 Task: Change  the formatting of the data to Which is Less than 10, In conditional formating, put the option 'Light Red Fill with Drak Red Text. 'In the sheet  Attendance Tracking Spreadsheetbook
Action: Mouse moved to (165, 75)
Screenshot: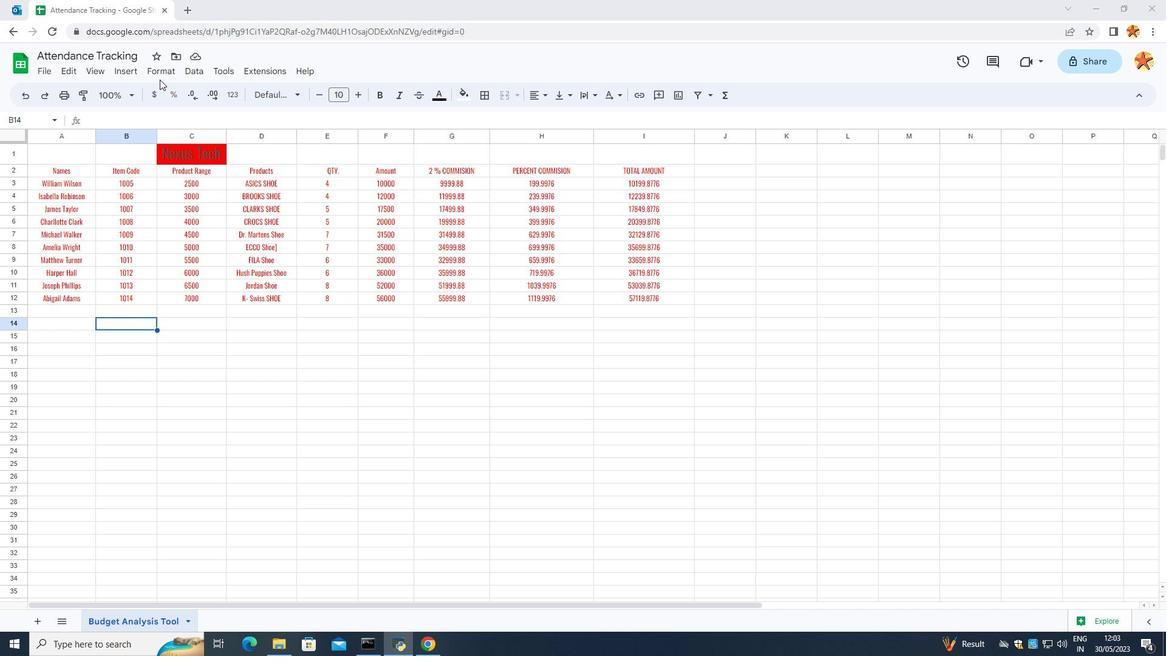 
Action: Mouse pressed left at (165, 75)
Screenshot: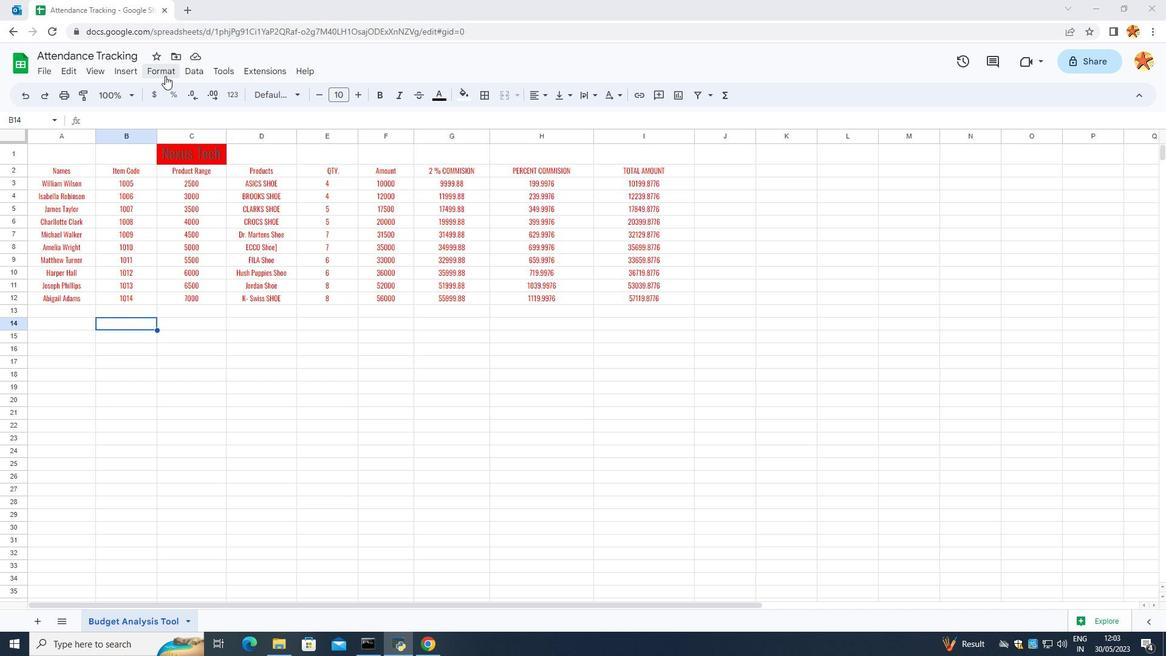 
Action: Mouse moved to (169, 274)
Screenshot: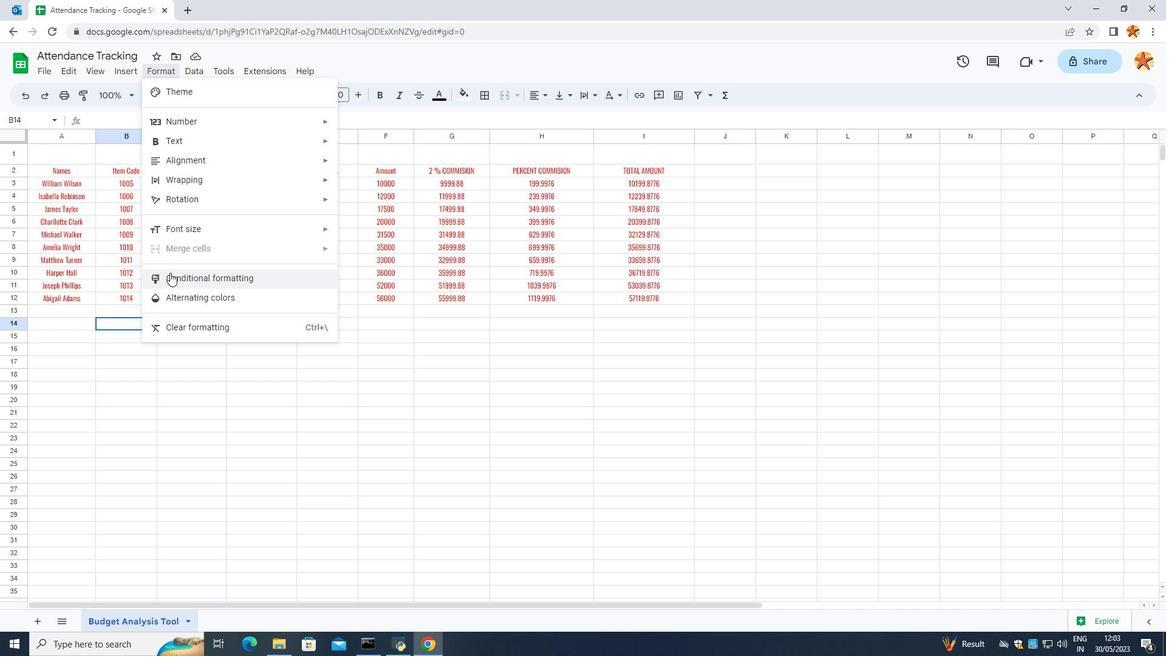 
Action: Mouse pressed left at (169, 274)
Screenshot: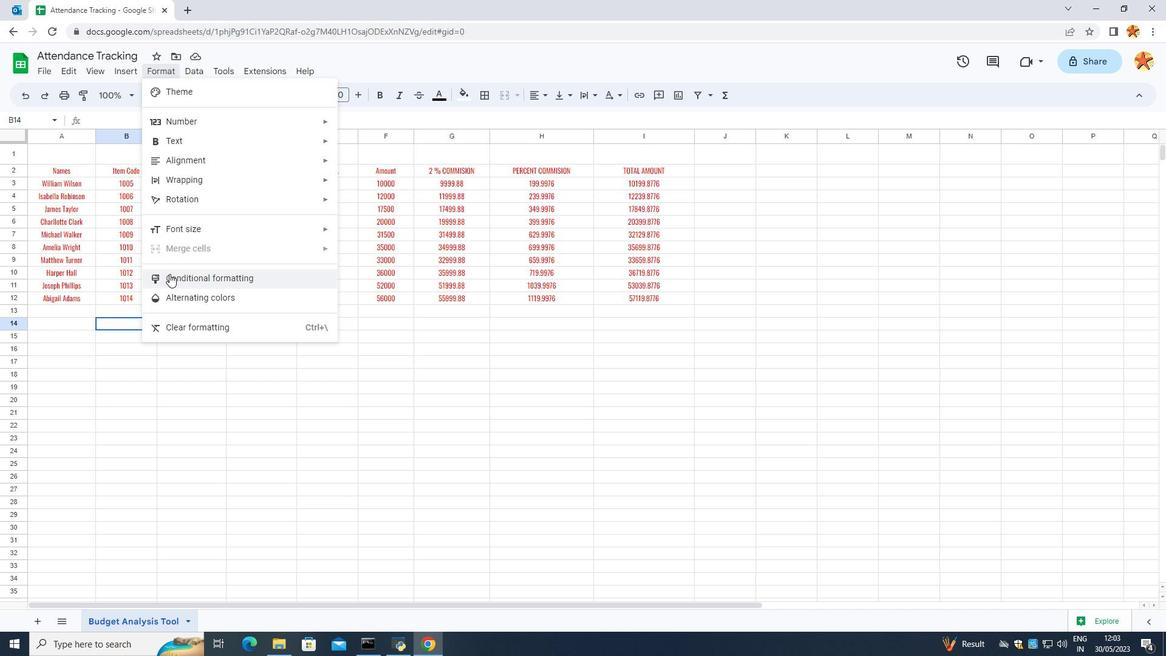 
Action: Mouse moved to (57, 167)
Screenshot: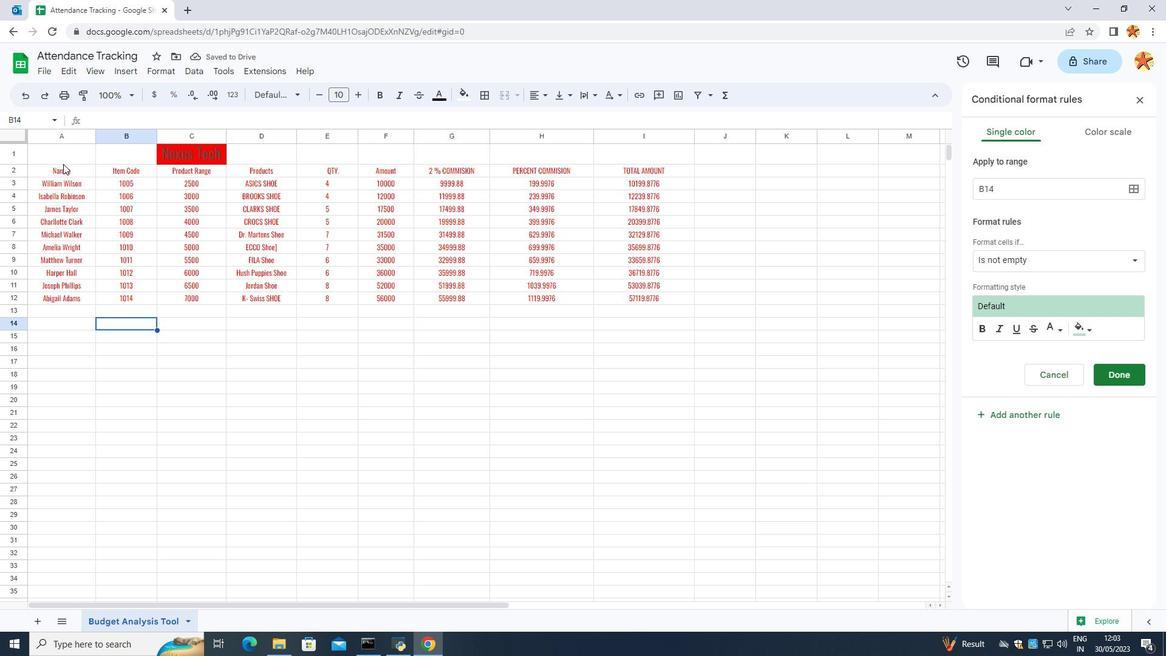 
Action: Mouse pressed left at (57, 167)
Screenshot: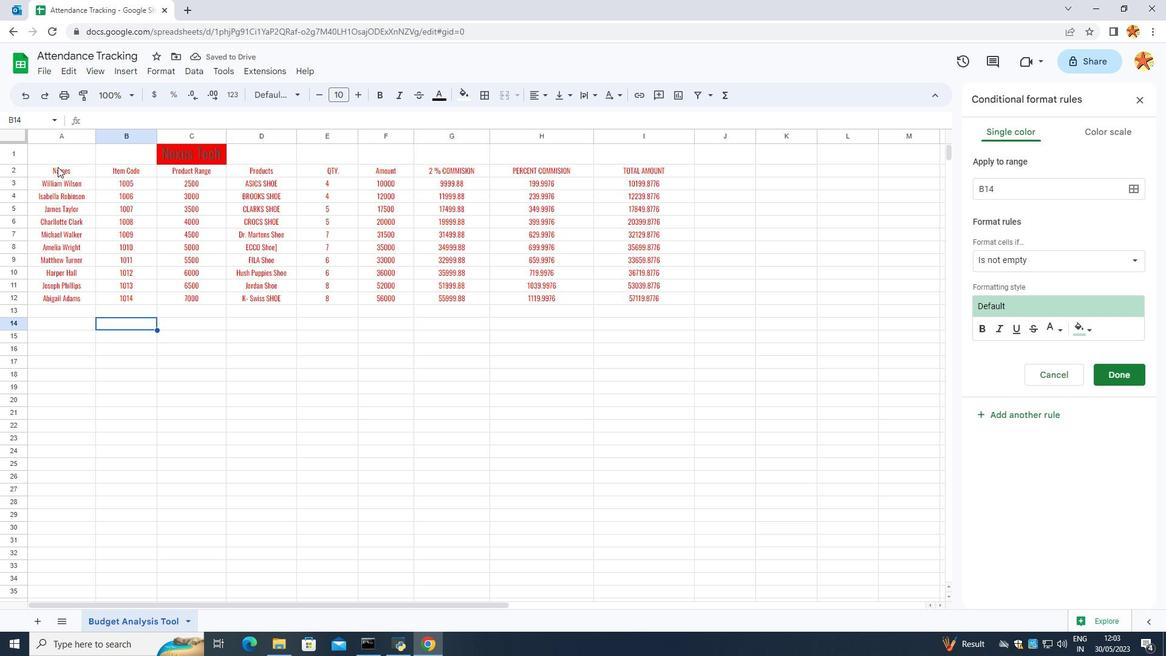 
Action: Mouse moved to (995, 260)
Screenshot: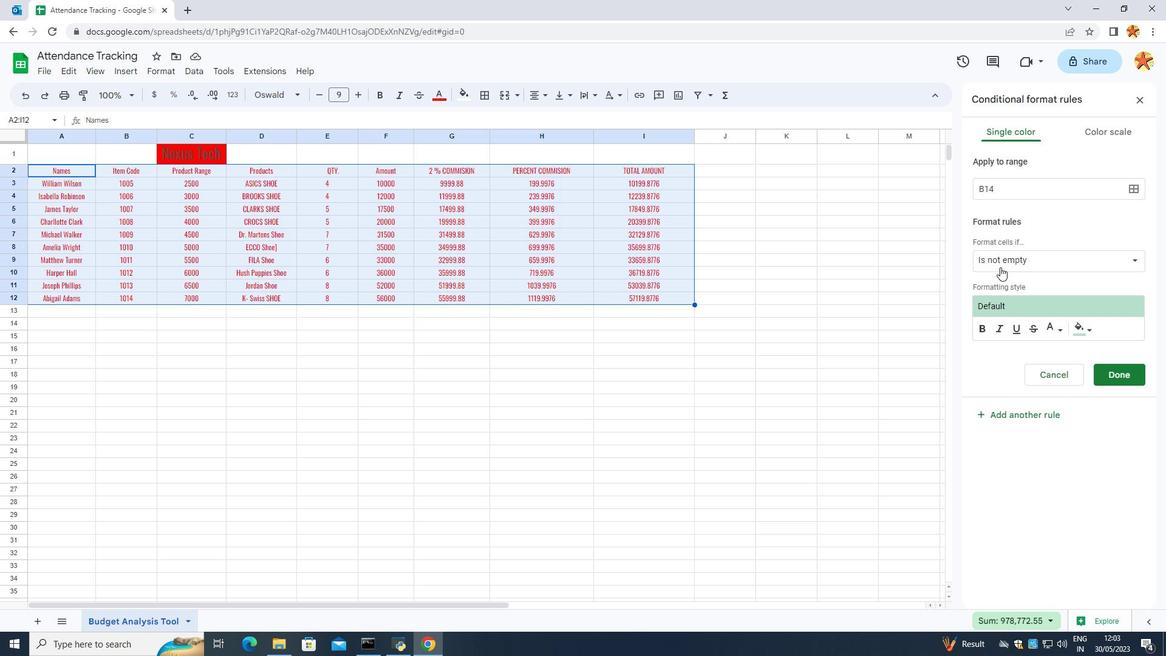 
Action: Mouse pressed left at (995, 260)
Screenshot: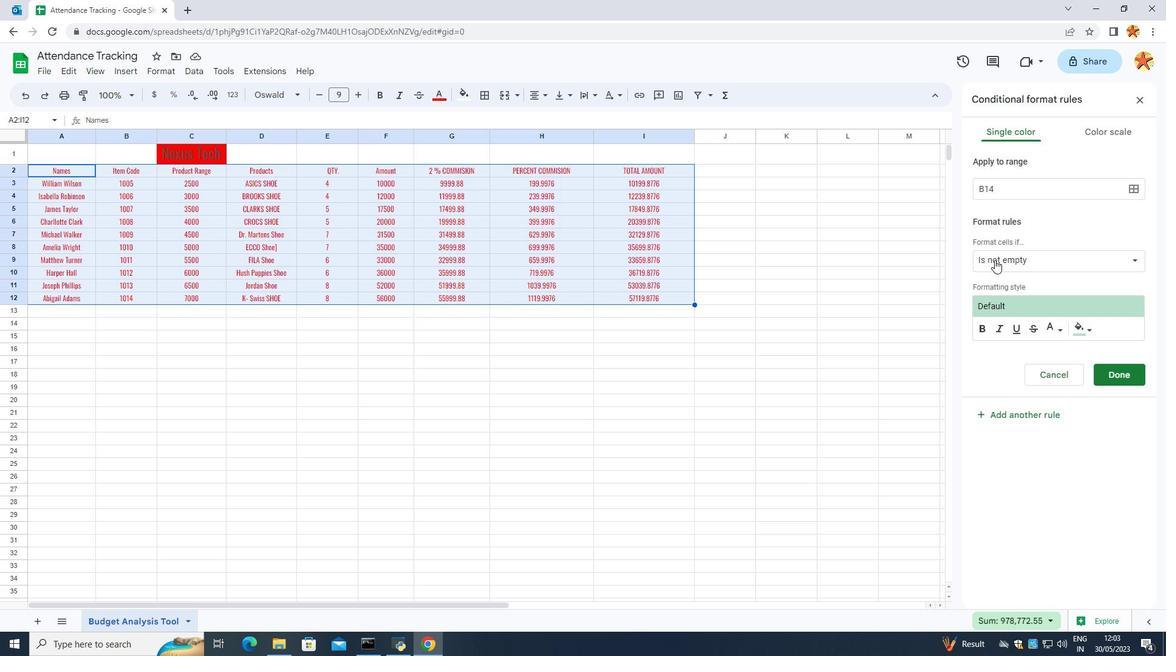 
Action: Mouse moved to (1144, 102)
Screenshot: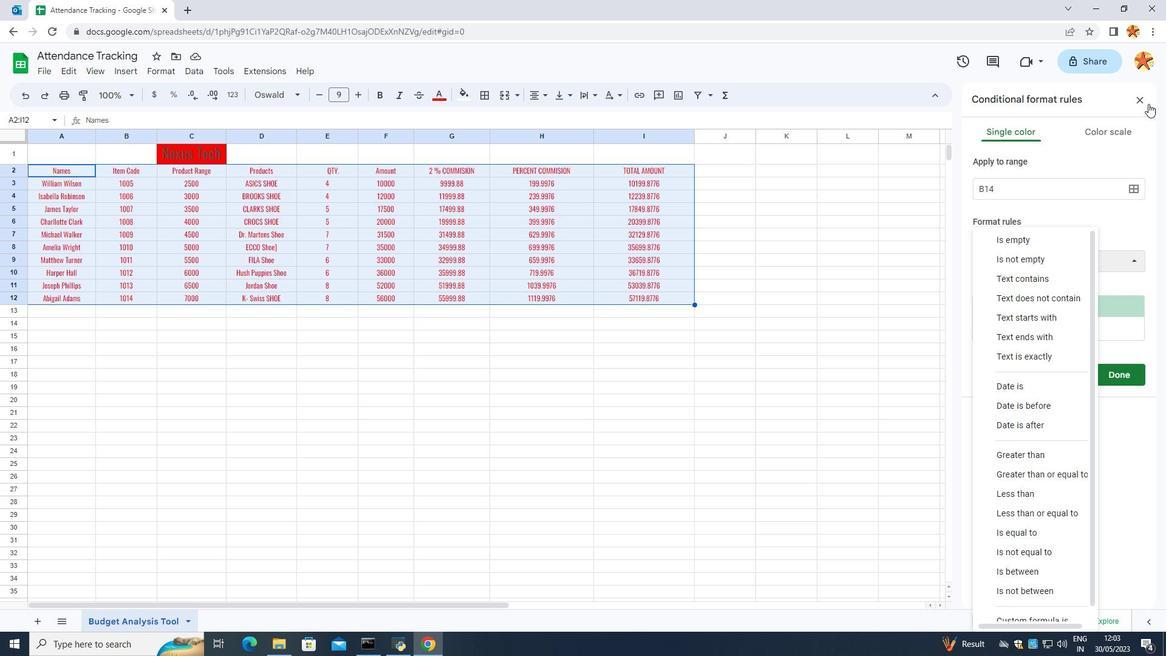 
Action: Mouse pressed left at (1144, 102)
Screenshot: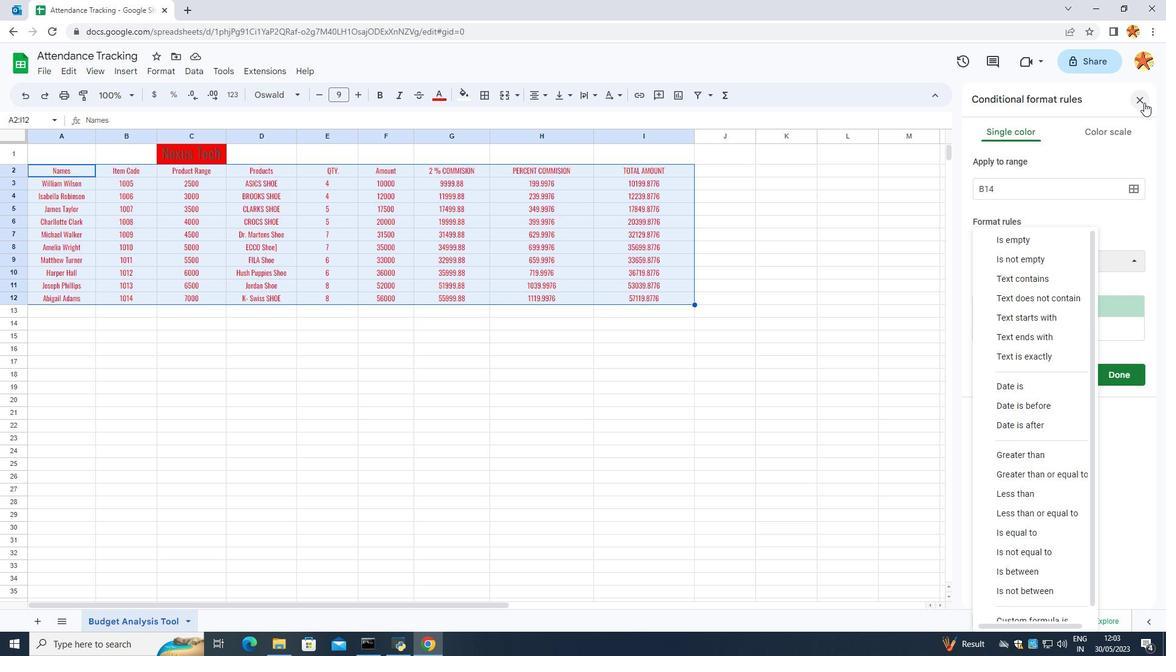 
Action: Mouse moved to (147, 66)
Screenshot: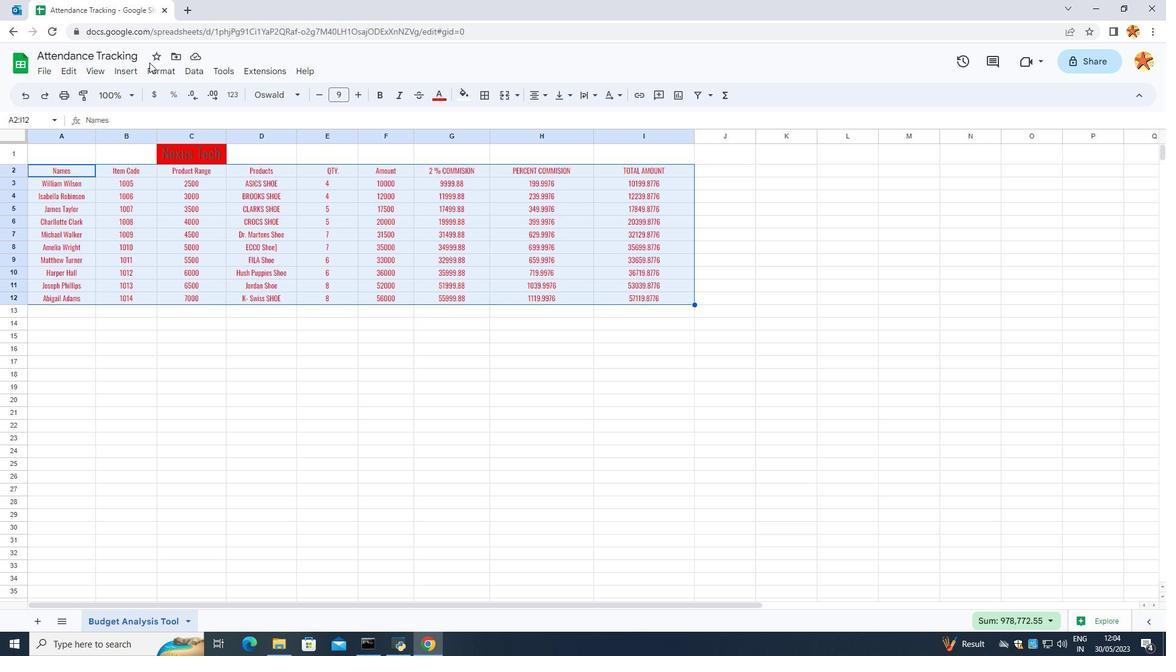 
Action: Mouse pressed left at (147, 66)
Screenshot: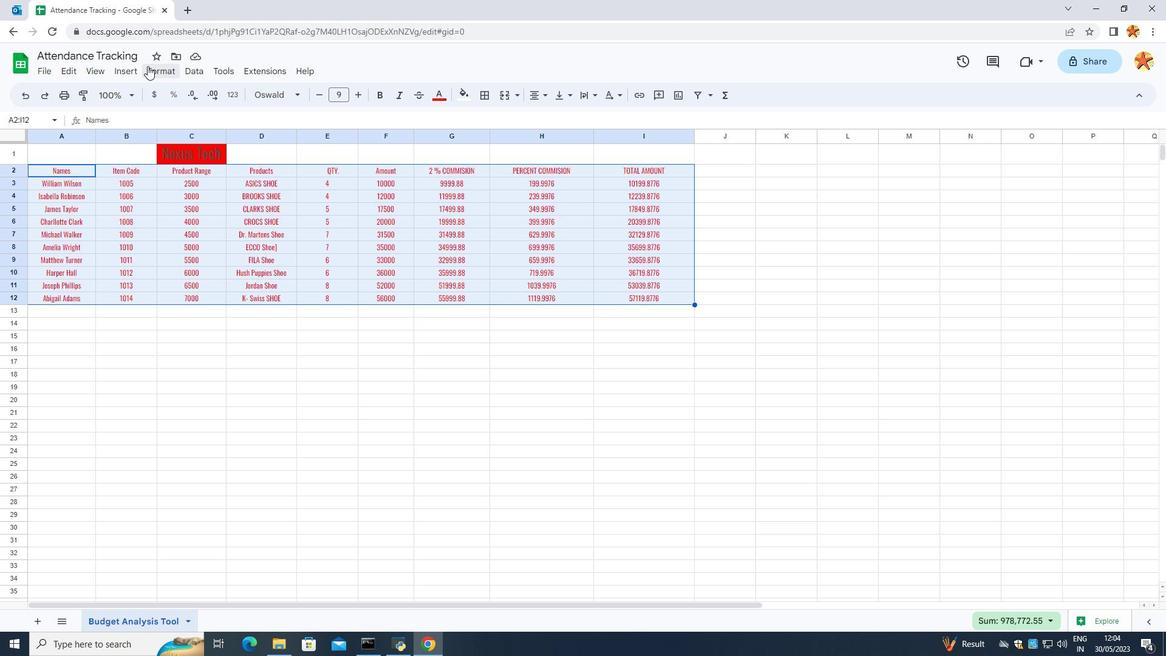 
Action: Mouse moved to (165, 277)
Screenshot: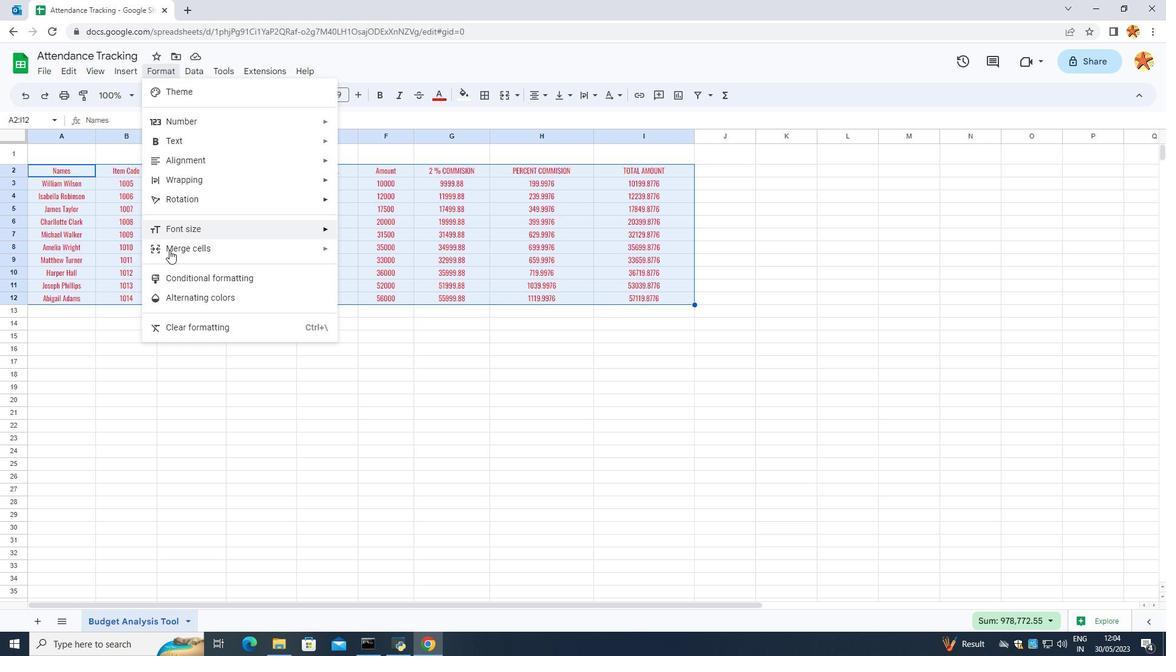 
Action: Mouse pressed left at (165, 277)
Screenshot: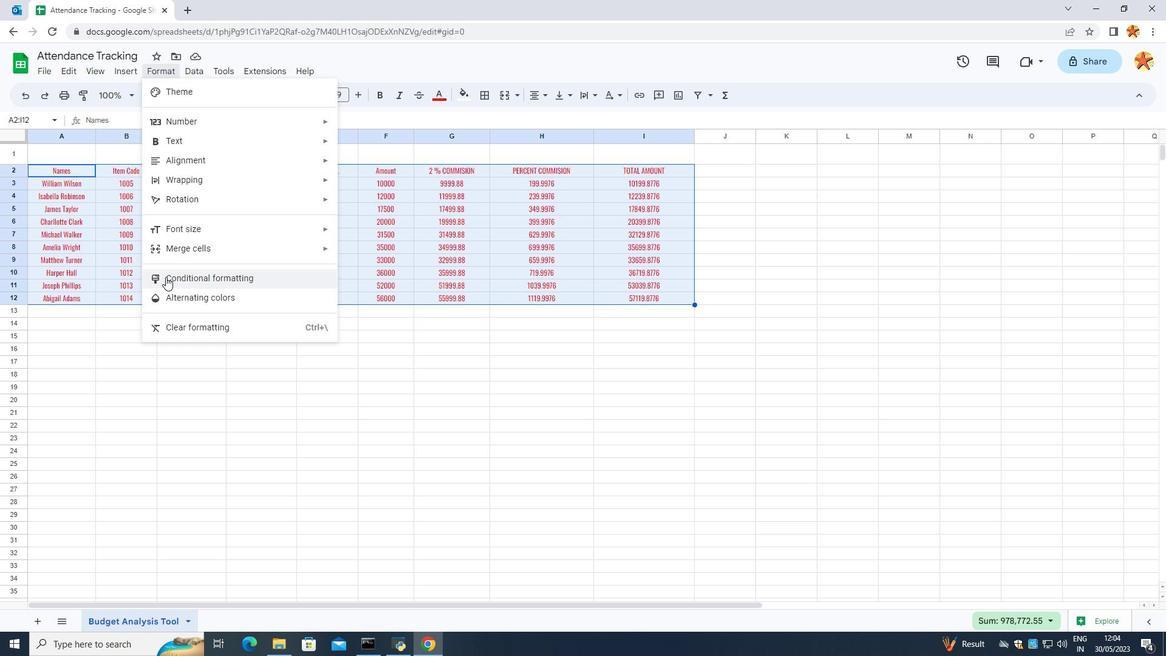 
Action: Mouse moved to (1004, 265)
Screenshot: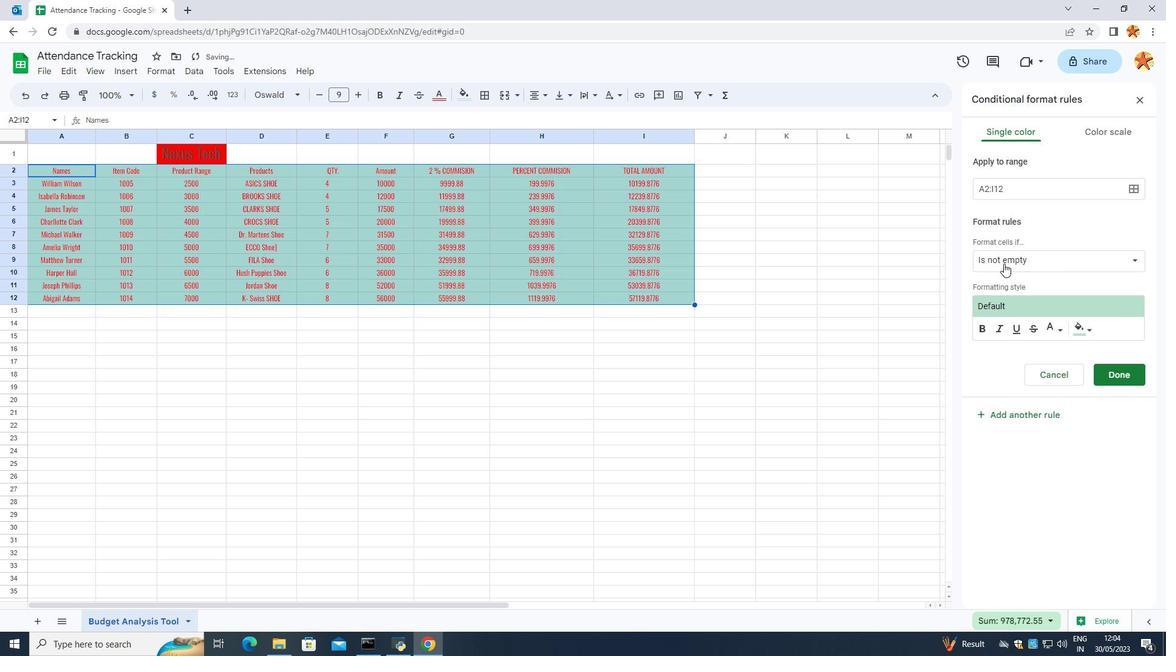 
Action: Mouse pressed left at (1004, 265)
Screenshot: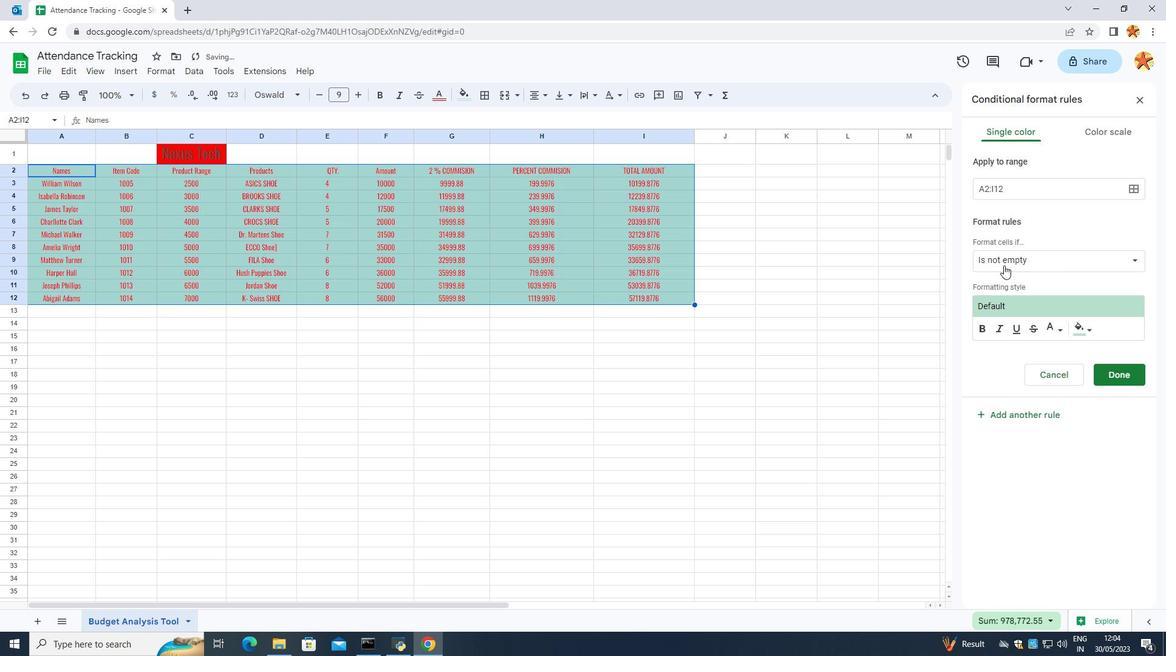 
Action: Mouse moved to (1001, 495)
Screenshot: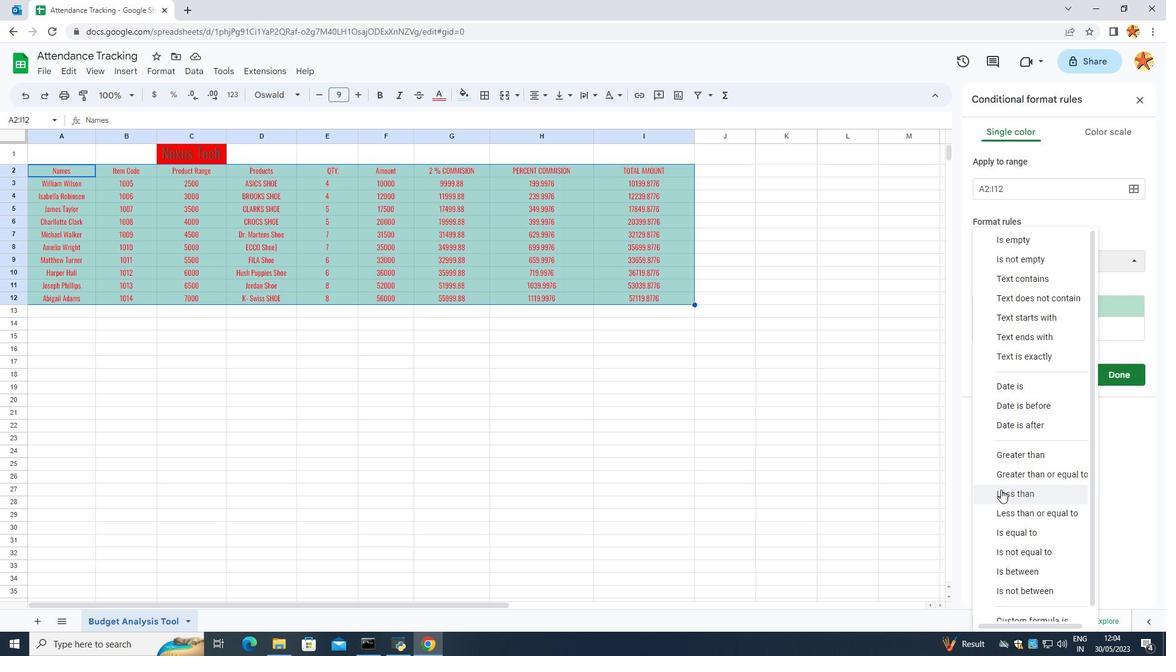 
Action: Mouse pressed left at (1001, 495)
Screenshot: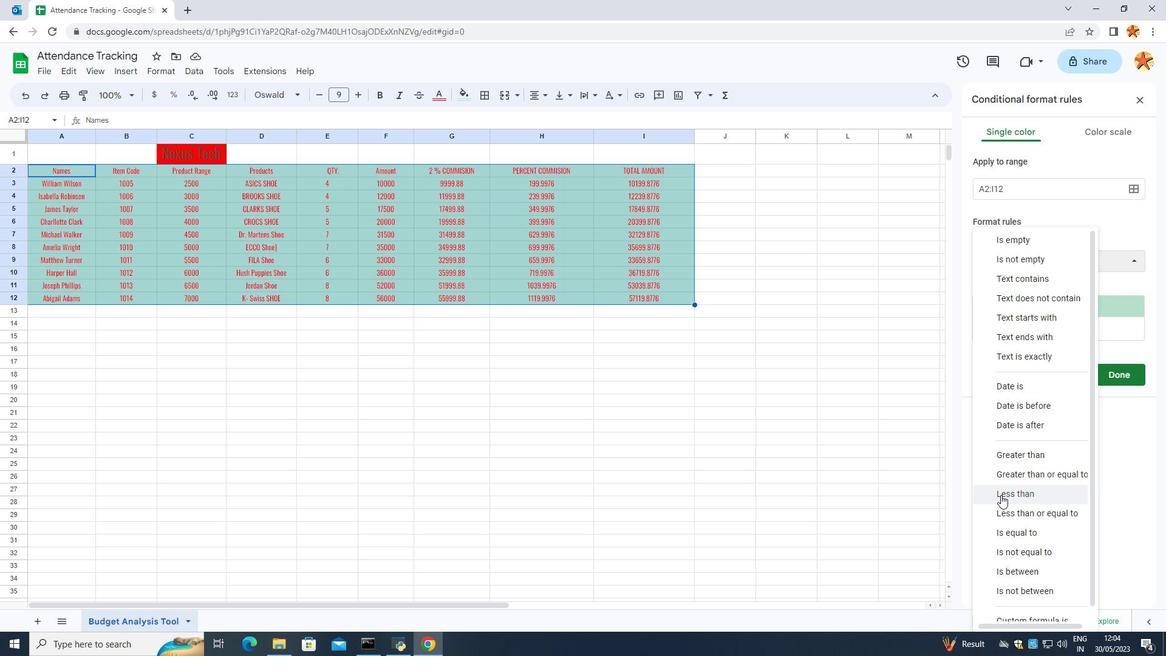 
Action: Mouse moved to (1013, 305)
Screenshot: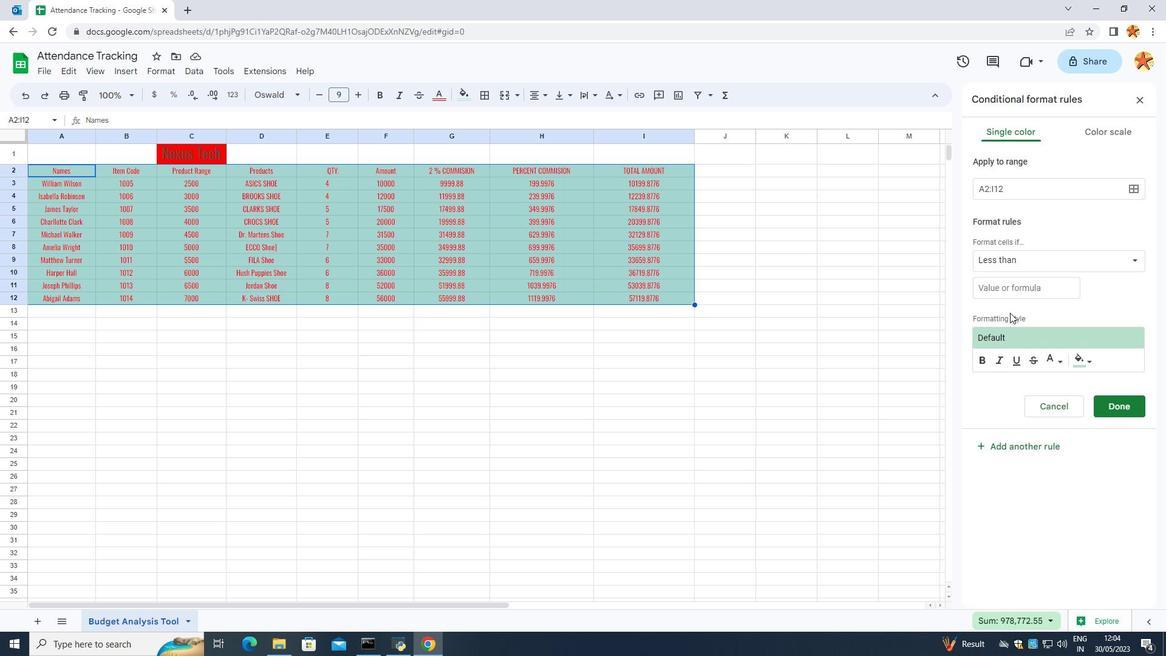 
Action: Mouse pressed left at (1013, 305)
Screenshot: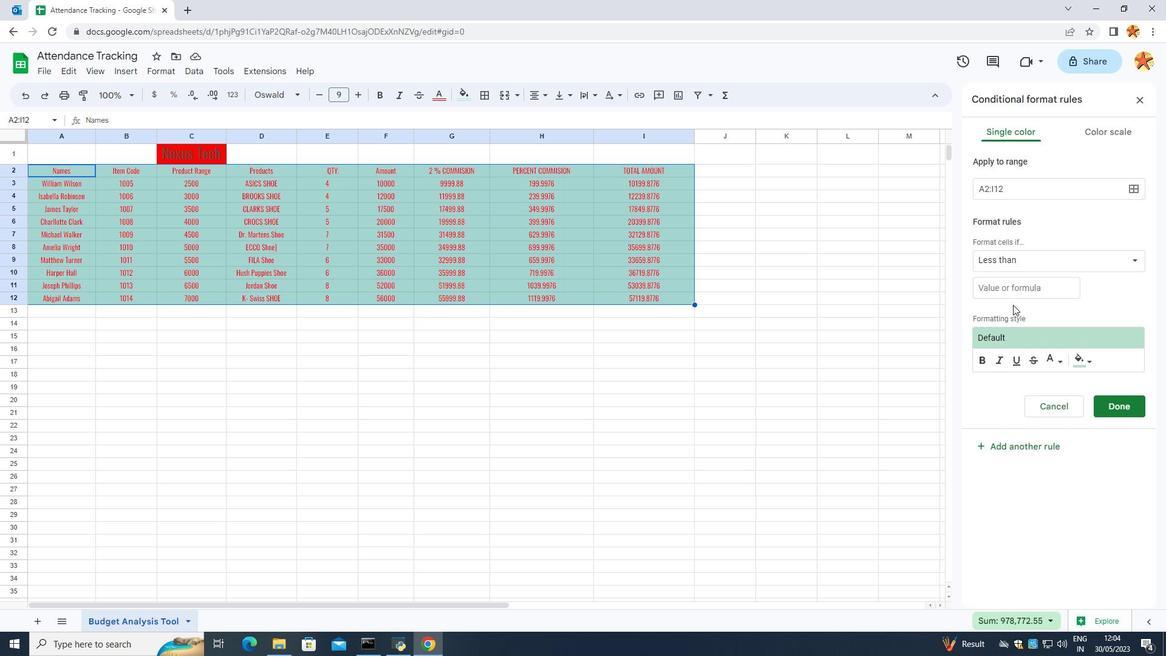 
Action: Mouse moved to (994, 285)
Screenshot: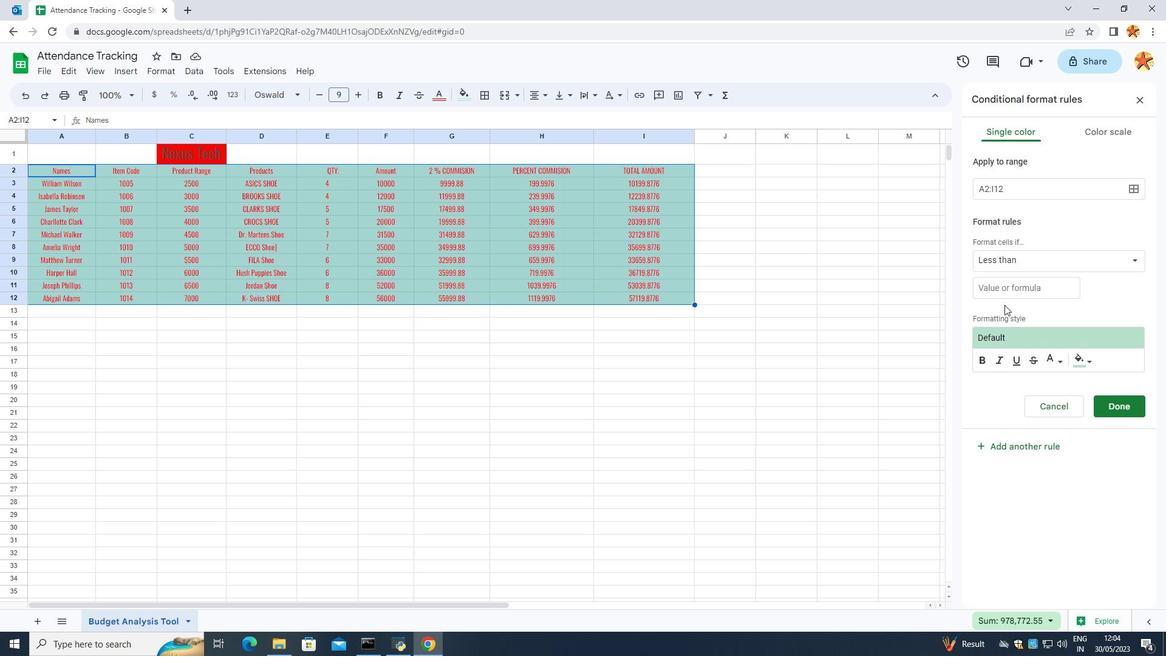 
Action: Mouse pressed left at (994, 285)
Screenshot: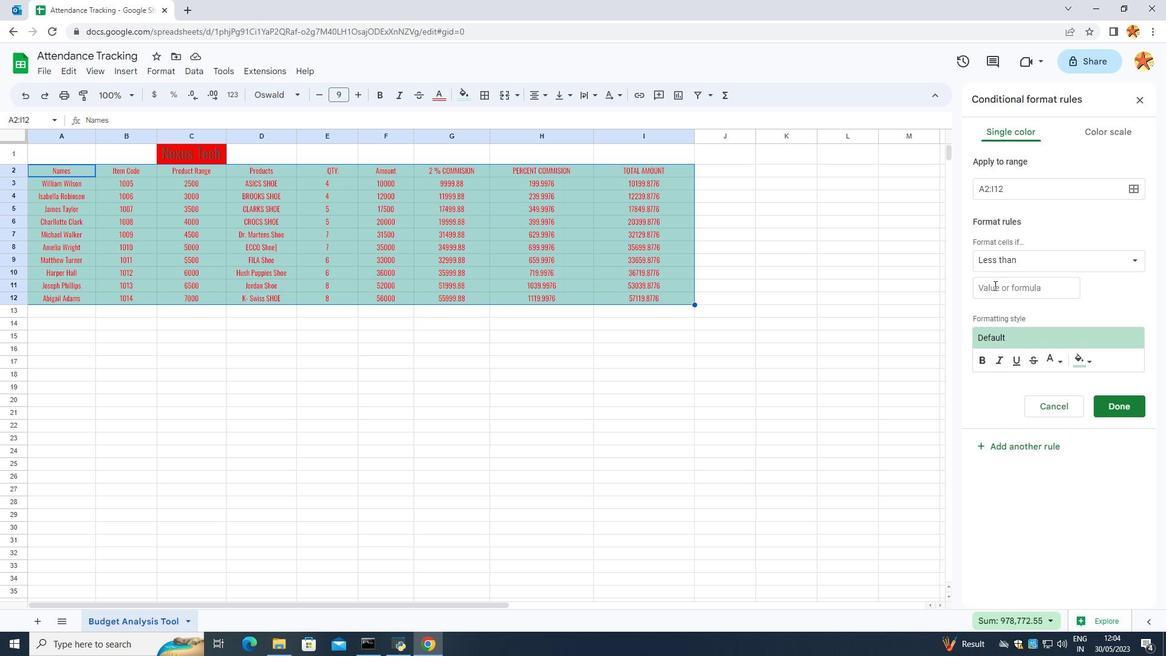 
Action: Key pressed 10<Key.enter>
Screenshot: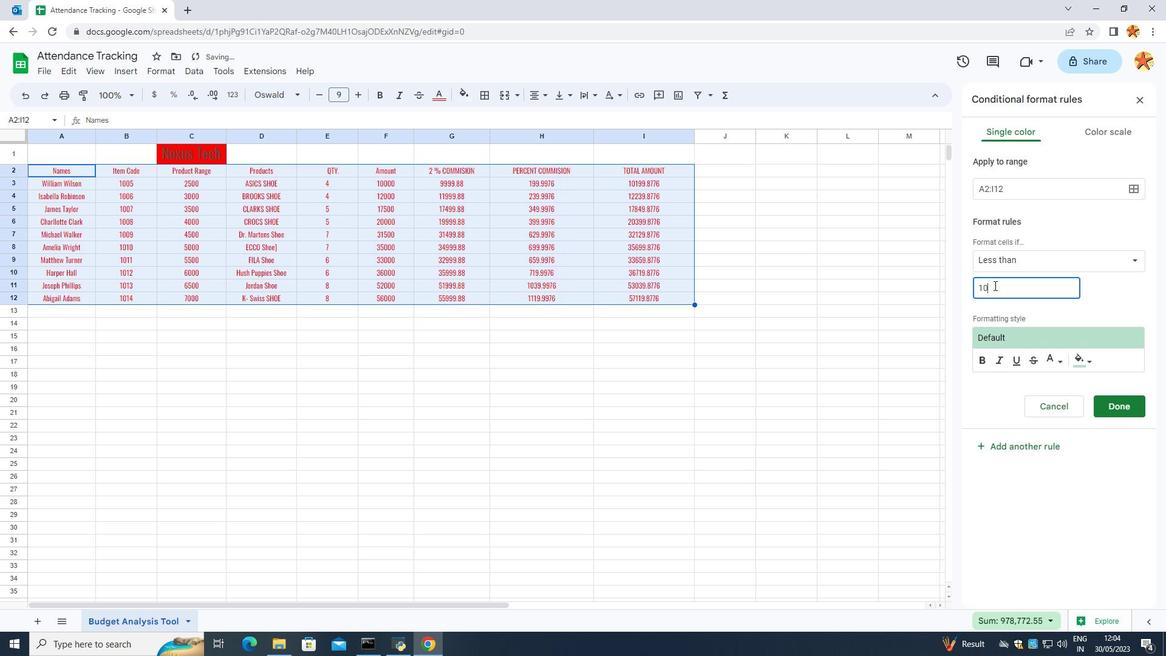 
Action: Mouse moved to (1091, 362)
Screenshot: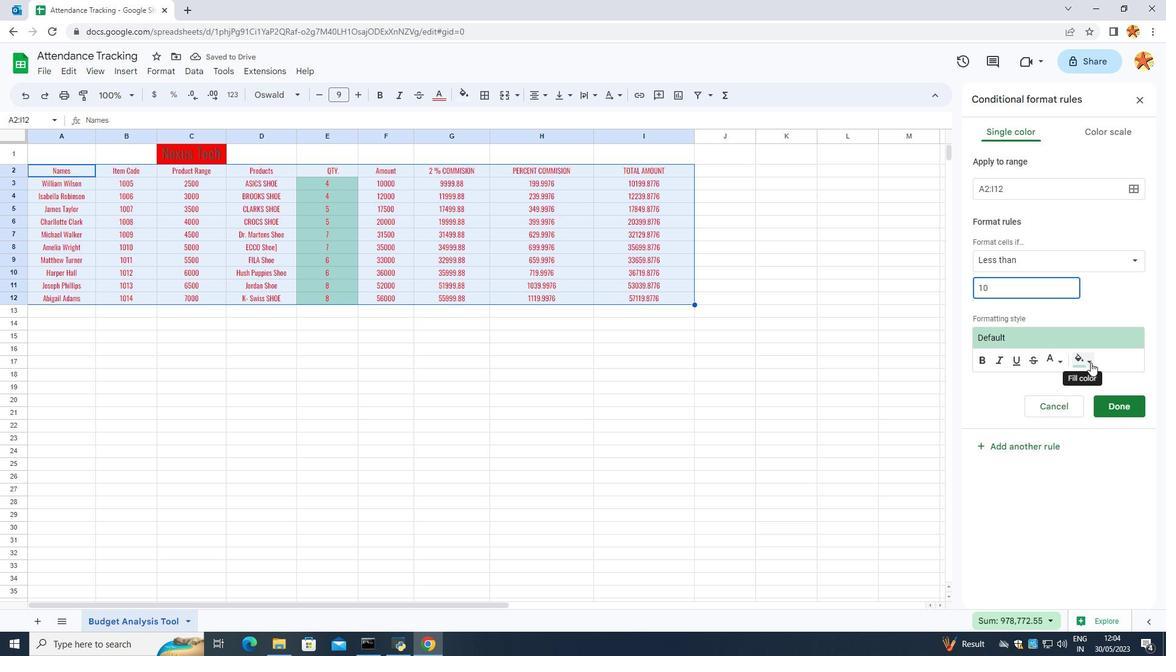 
Action: Mouse pressed left at (1091, 362)
Screenshot: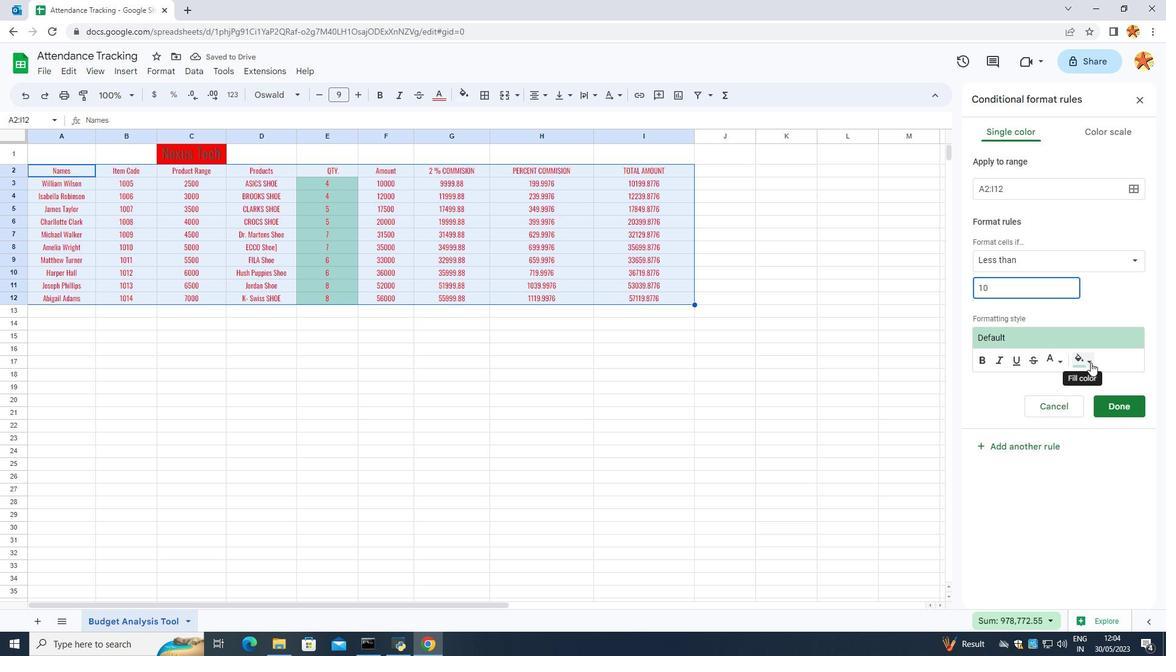 
Action: Mouse moved to (973, 458)
Screenshot: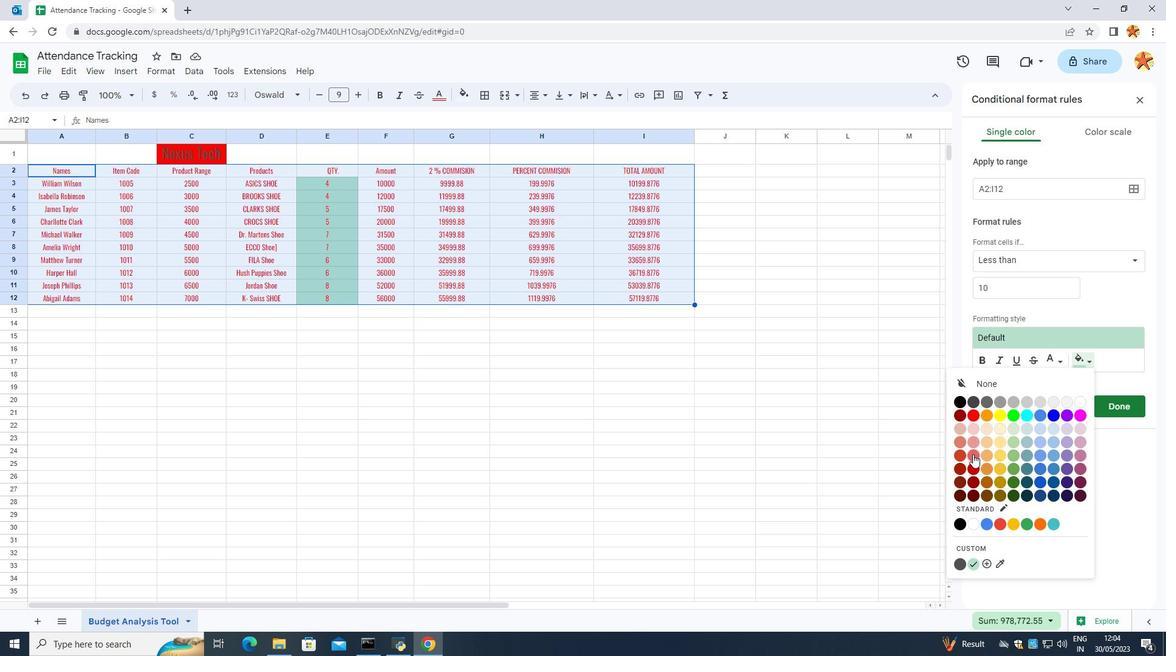 
Action: Mouse pressed left at (973, 458)
Screenshot: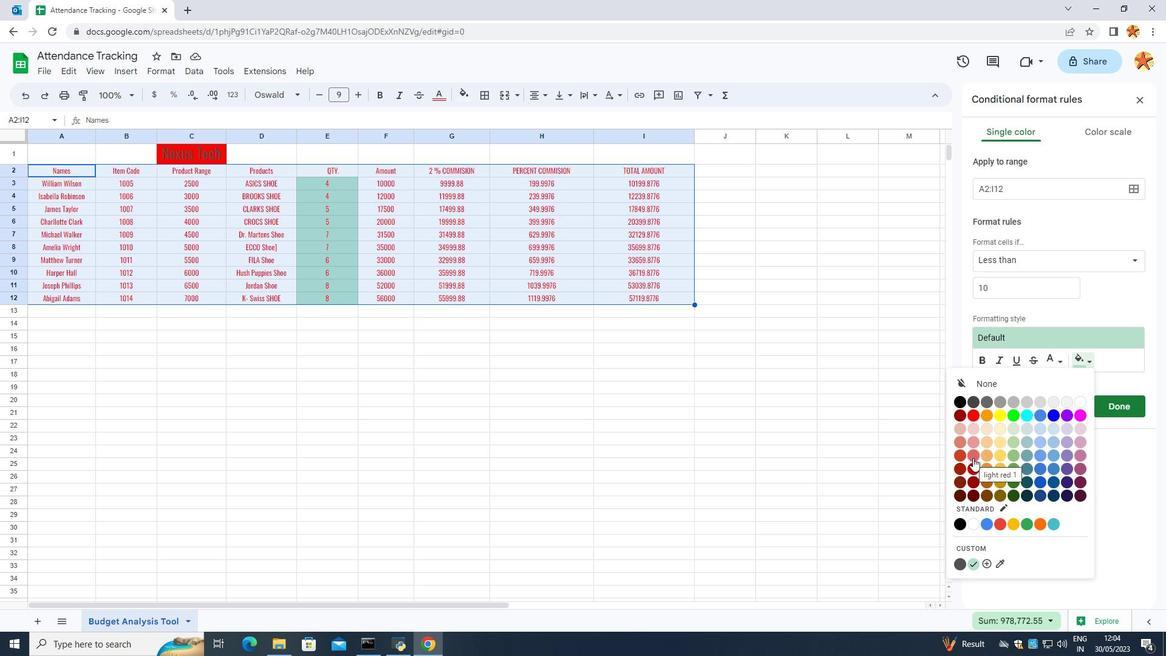 
Action: Mouse moved to (1048, 360)
Screenshot: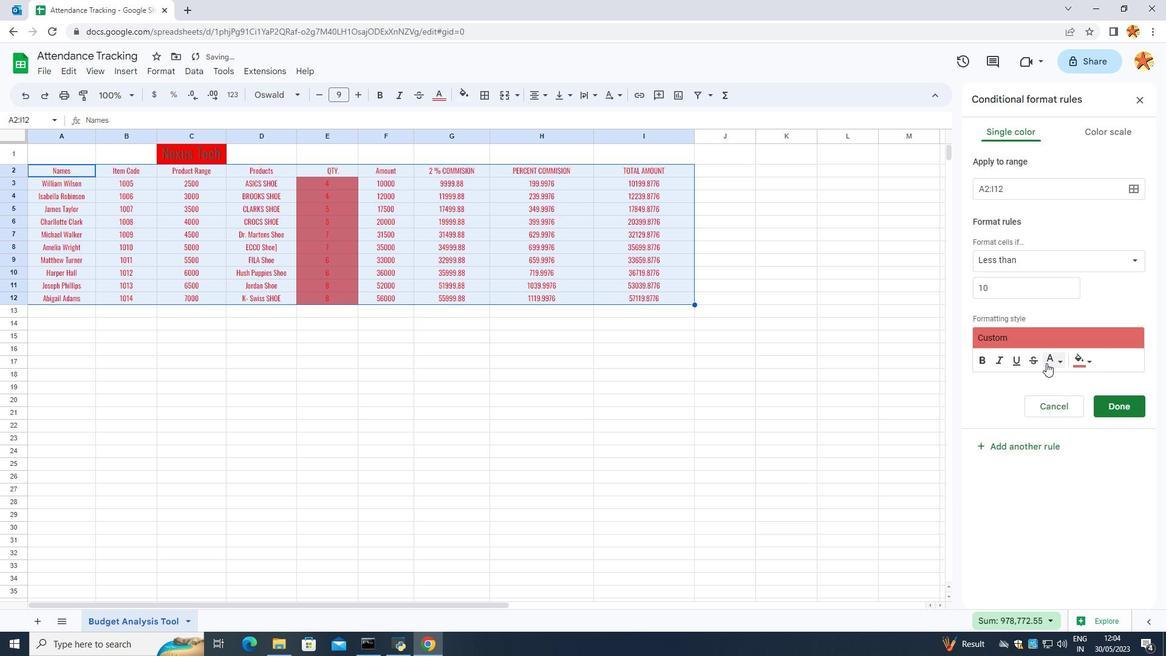 
Action: Mouse pressed left at (1048, 360)
Screenshot: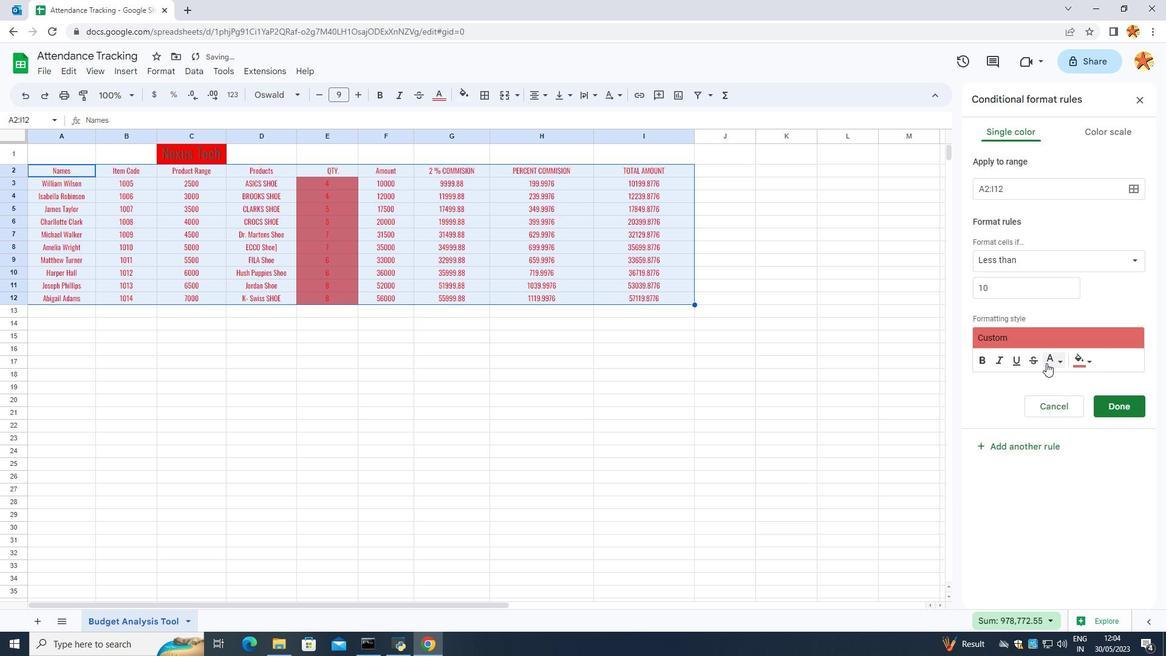 
Action: Mouse moved to (942, 478)
Screenshot: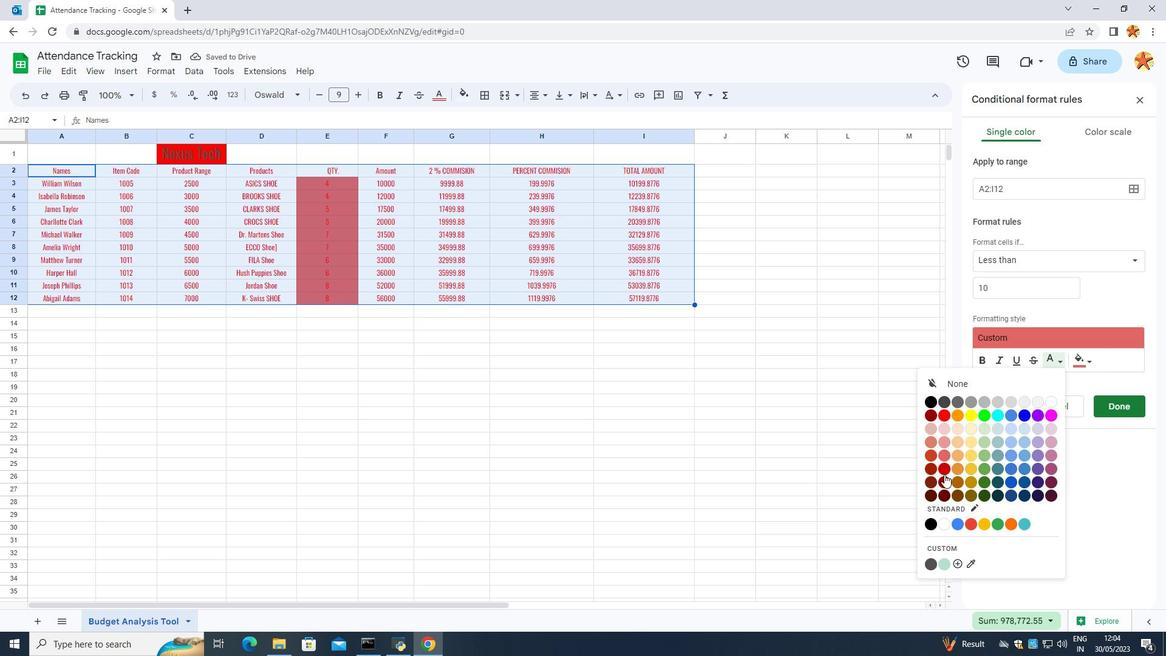 
Action: Mouse pressed left at (942, 478)
Screenshot: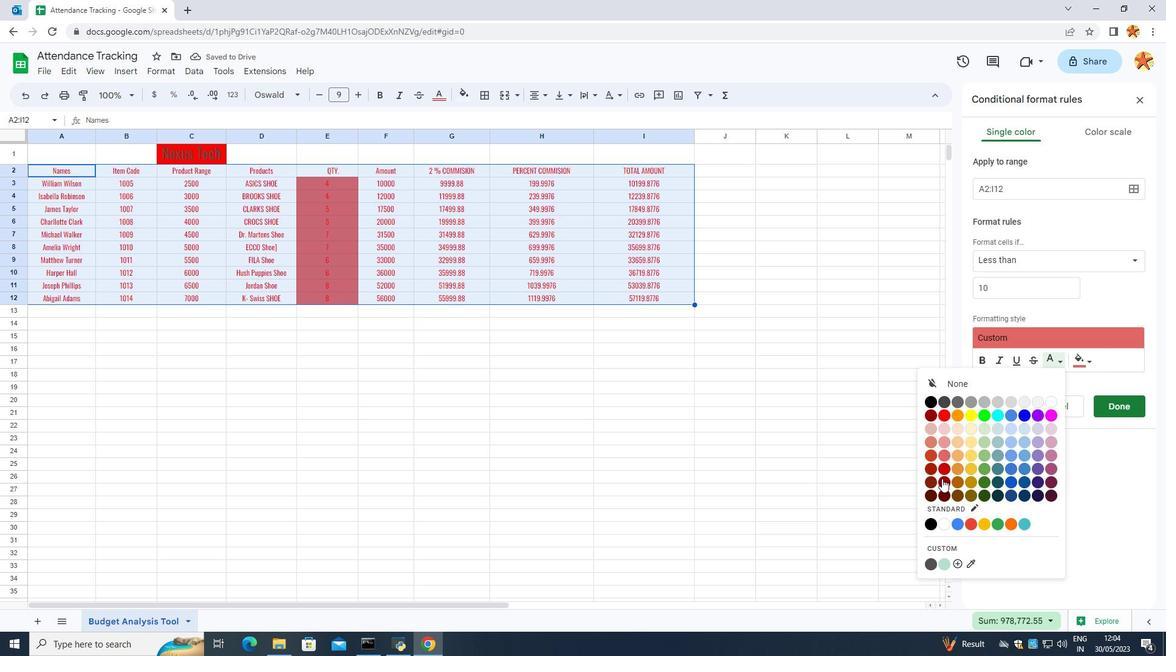
Action: Mouse moved to (1109, 399)
Screenshot: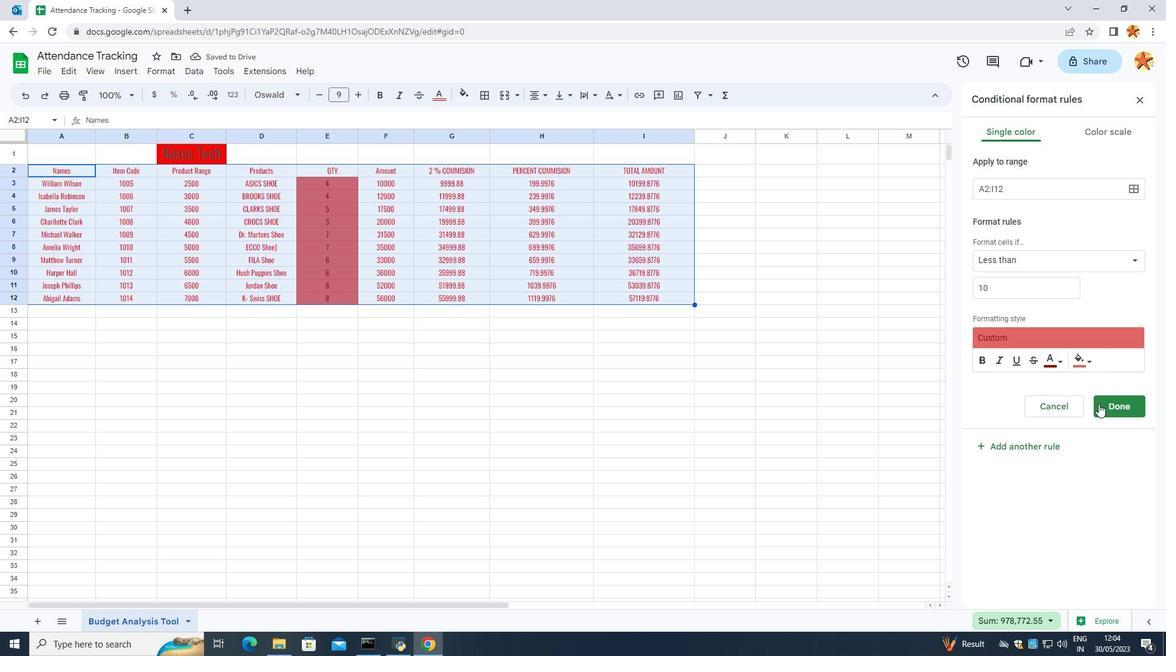 
Action: Mouse pressed left at (1109, 399)
Screenshot: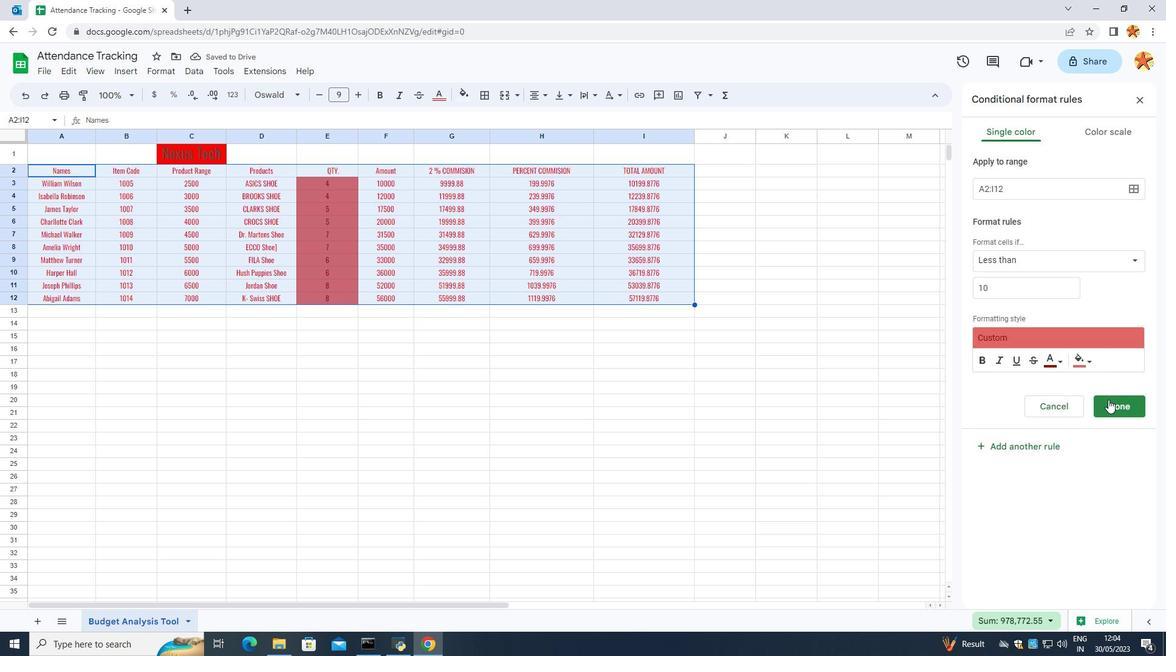 
Action: Mouse moved to (415, 410)
Screenshot: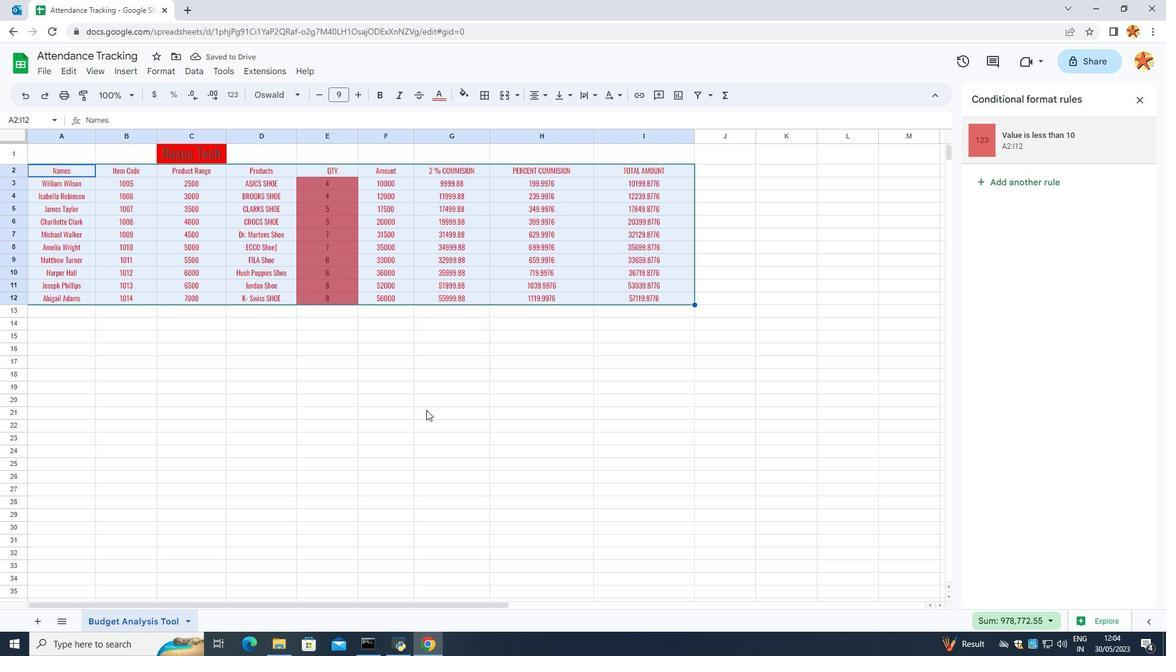
Action: Mouse pressed left at (415, 410)
Screenshot: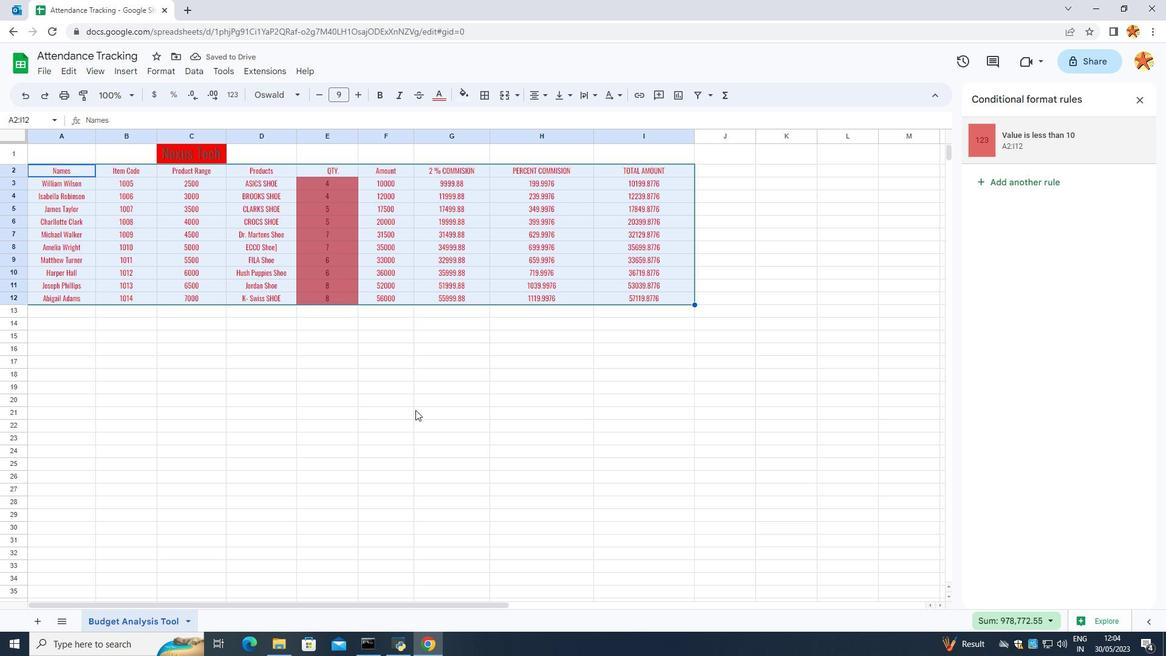 
Action: Mouse moved to (227, 343)
Screenshot: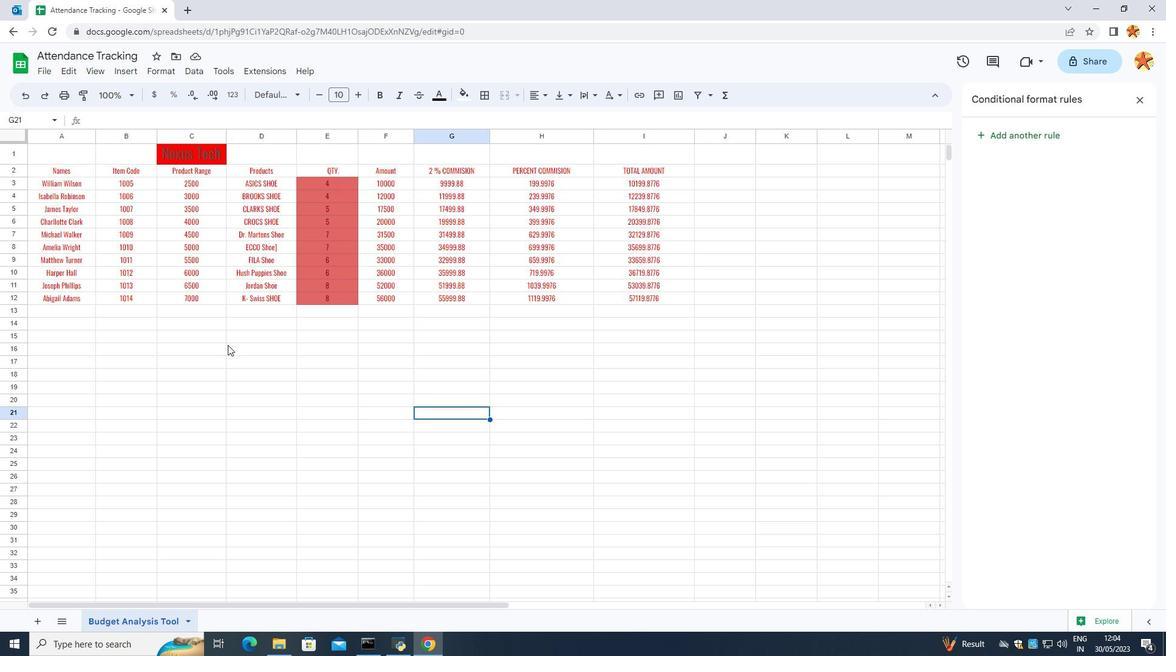 
